 Task: Disable the option Sponsored messages.
Action: Mouse moved to (925, 126)
Screenshot: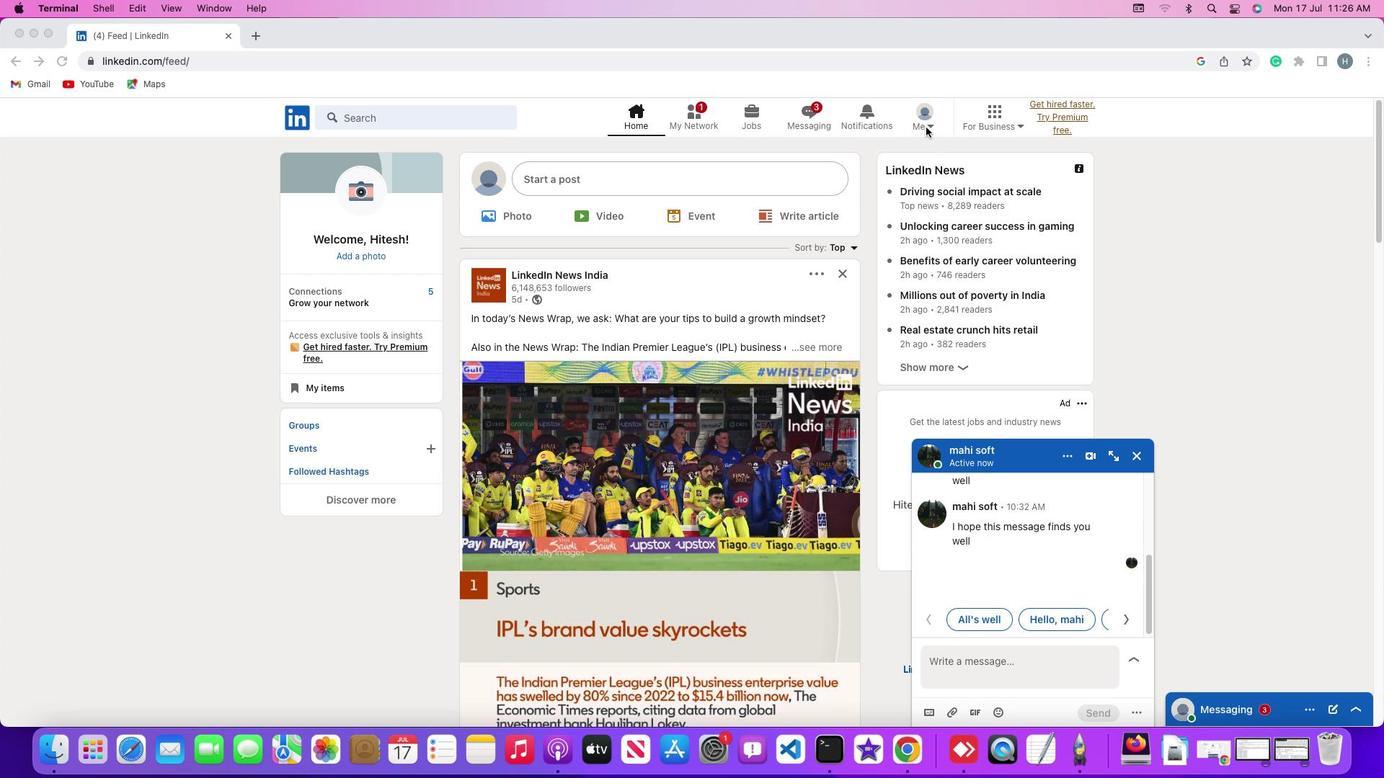 
Action: Mouse pressed left at (925, 126)
Screenshot: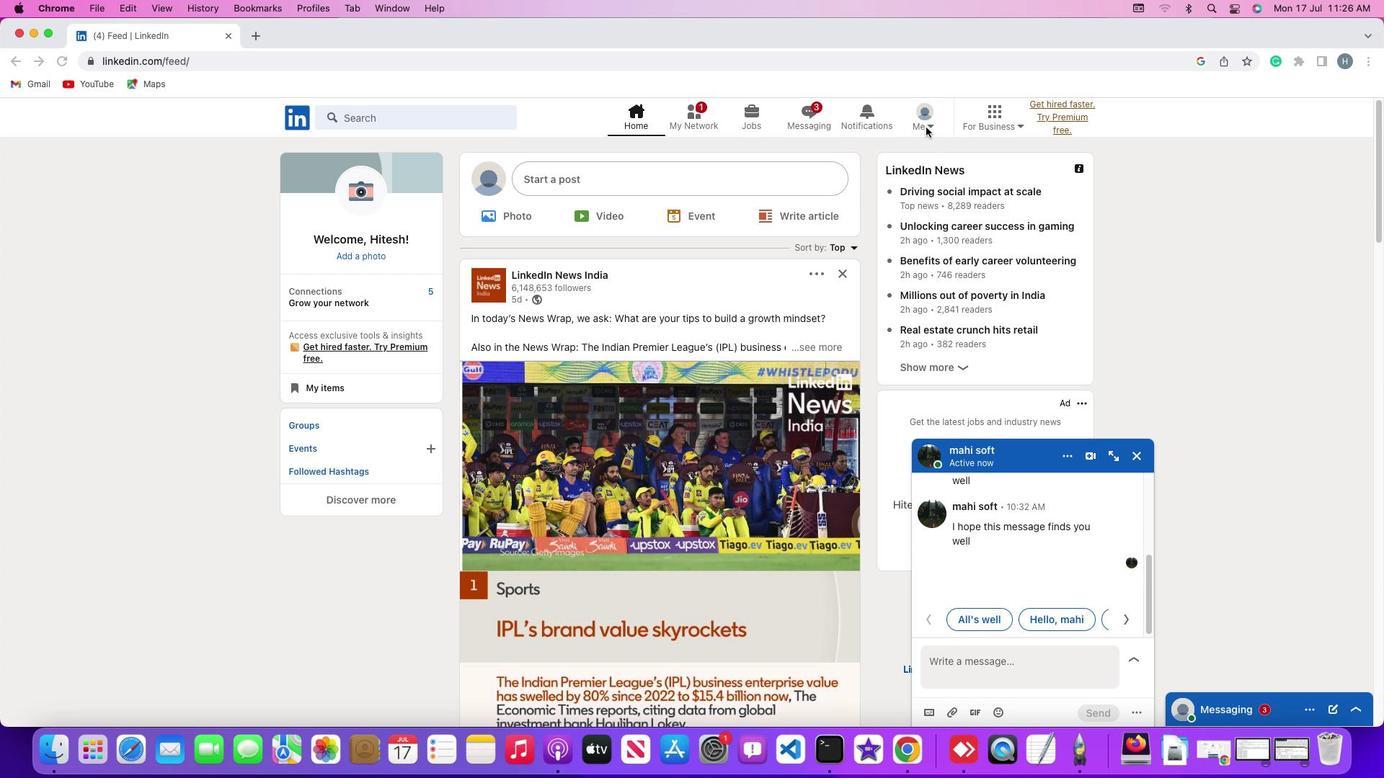 
Action: Mouse moved to (932, 125)
Screenshot: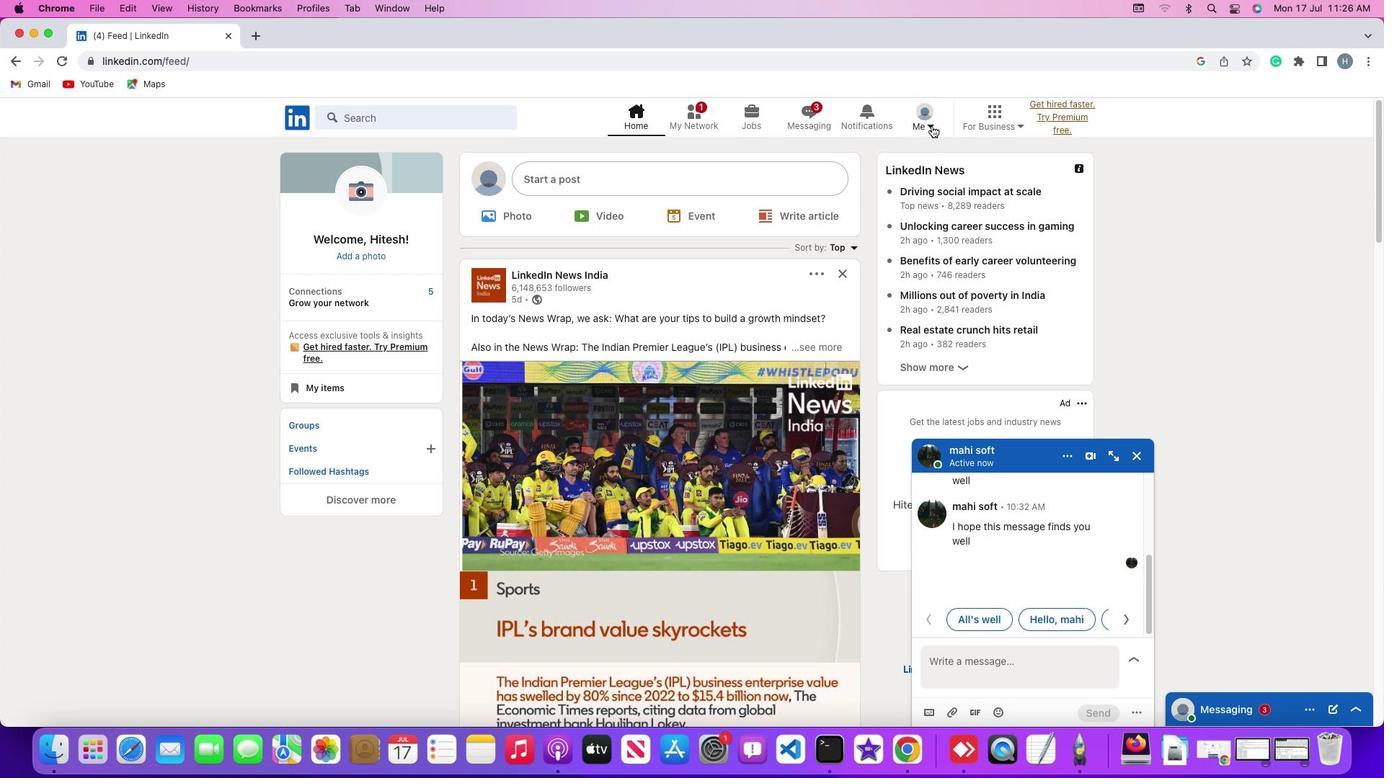 
Action: Mouse pressed left at (932, 125)
Screenshot: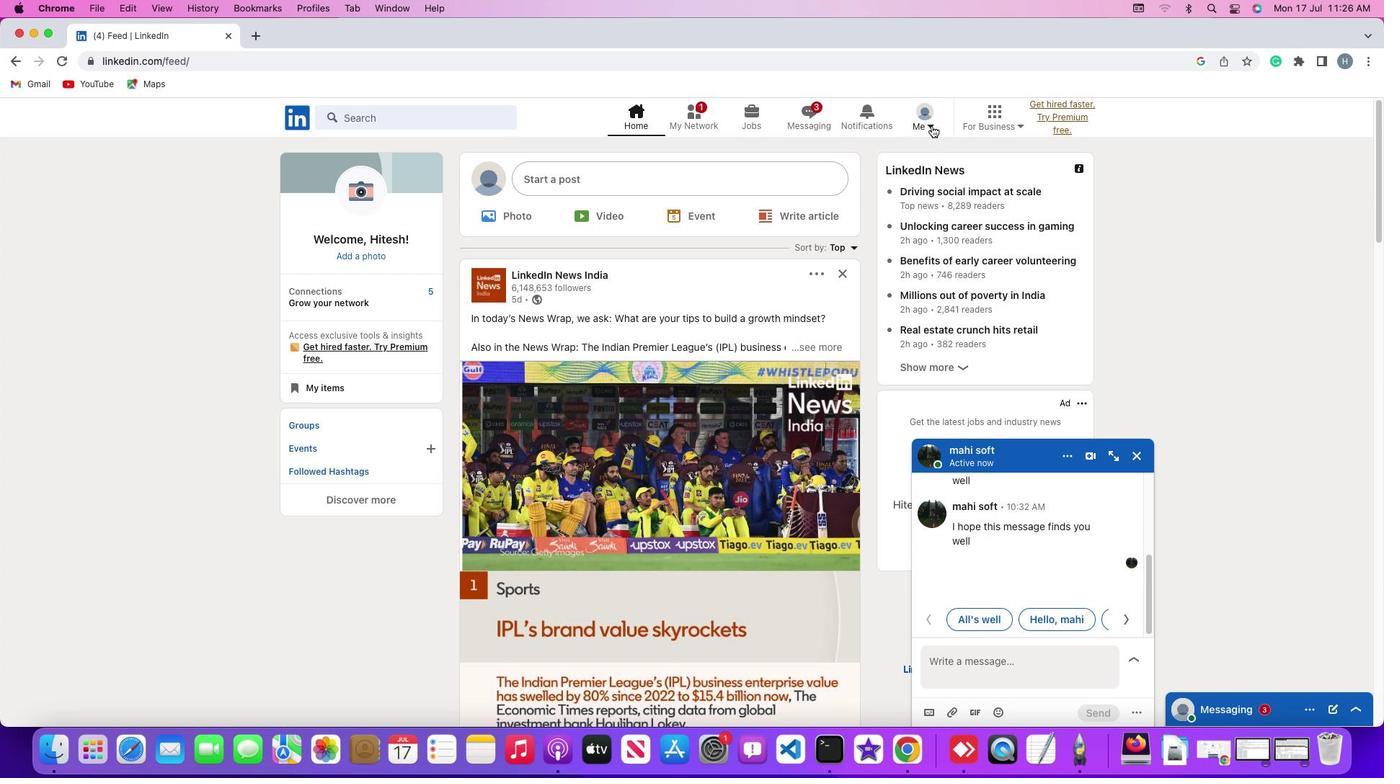 
Action: Mouse moved to (837, 281)
Screenshot: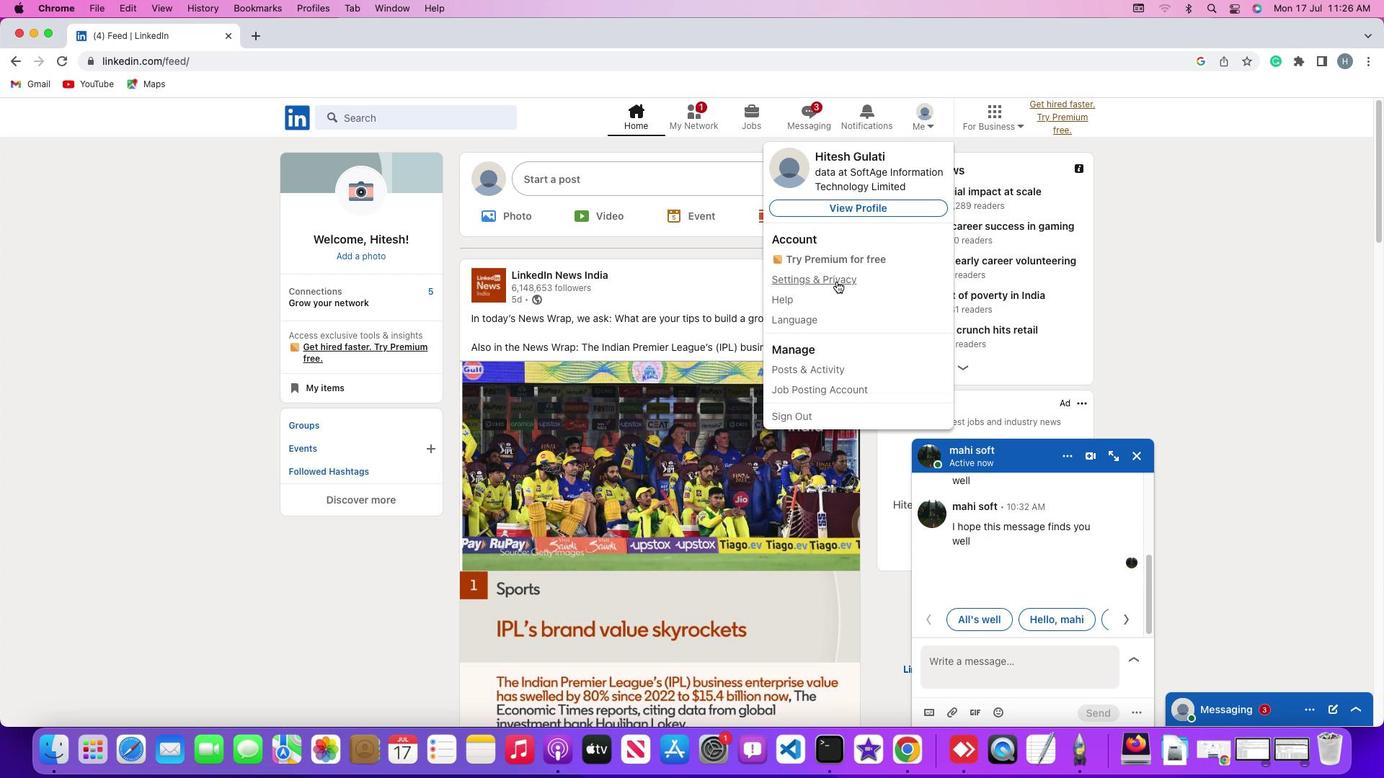 
Action: Mouse pressed left at (837, 281)
Screenshot: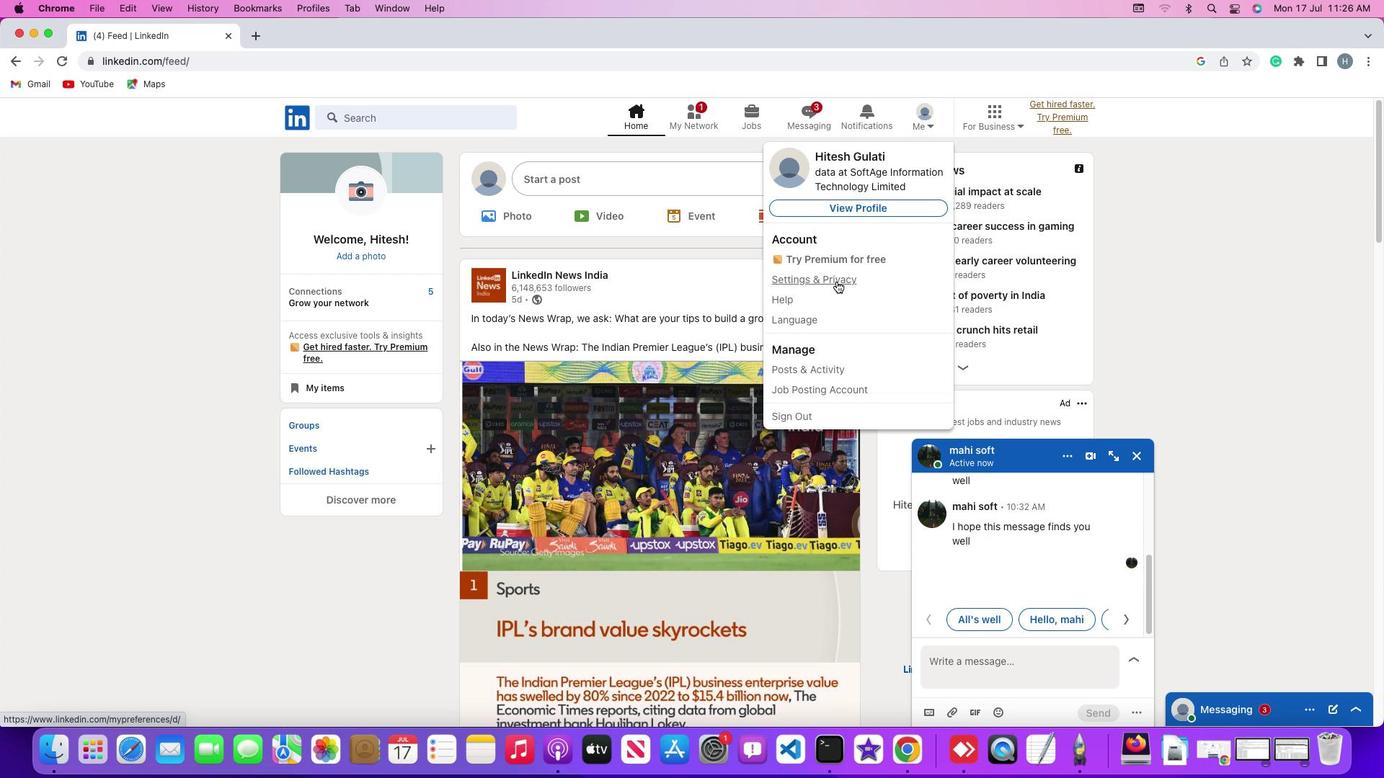 
Action: Mouse moved to (47, 379)
Screenshot: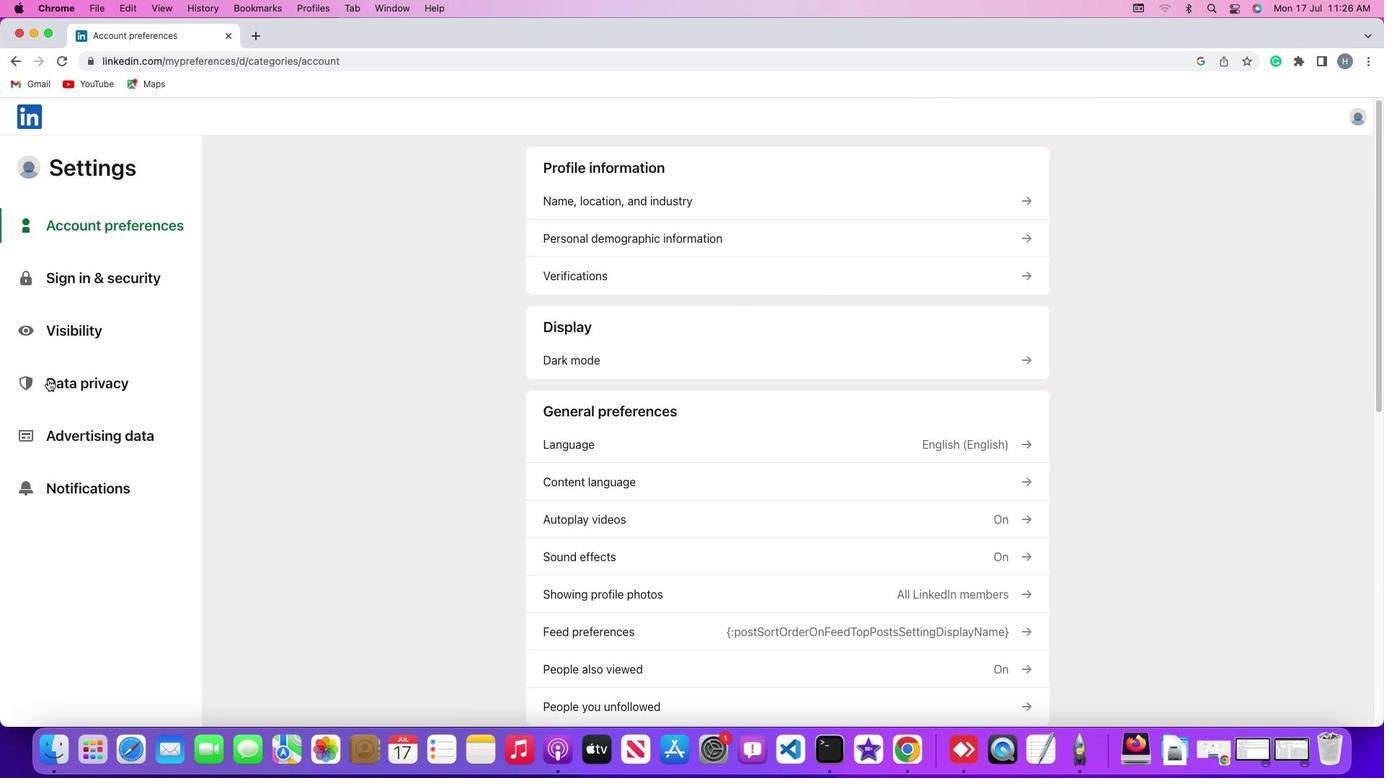 
Action: Mouse pressed left at (47, 379)
Screenshot: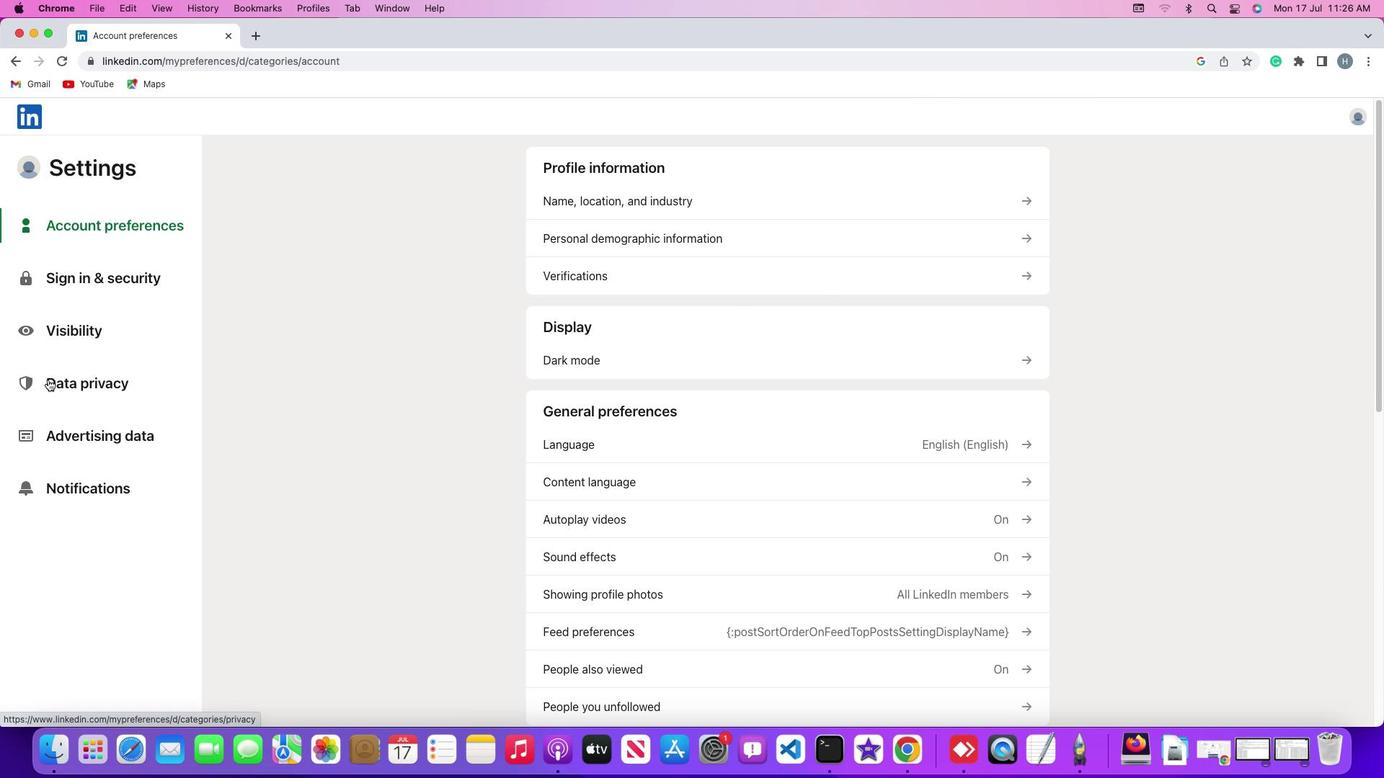 
Action: Mouse pressed left at (47, 379)
Screenshot: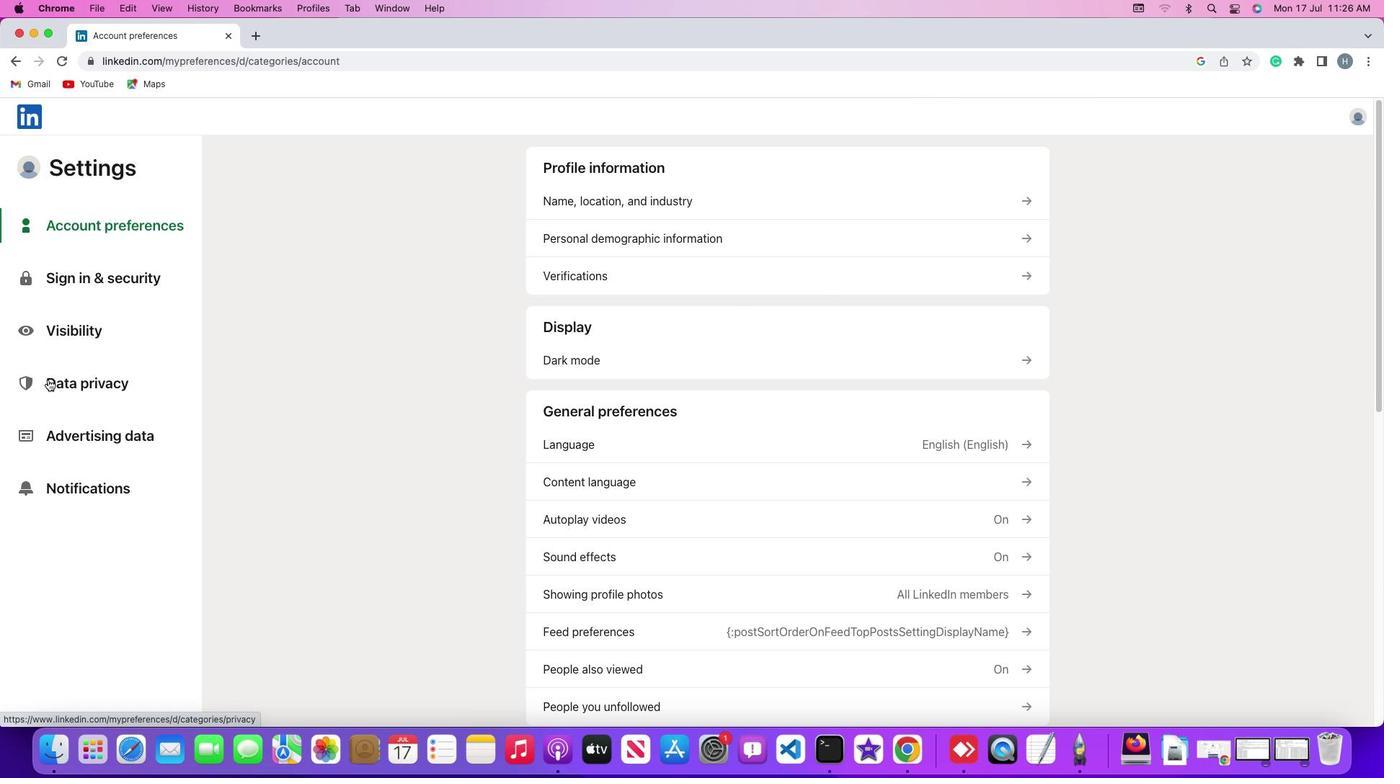 
Action: Mouse moved to (604, 547)
Screenshot: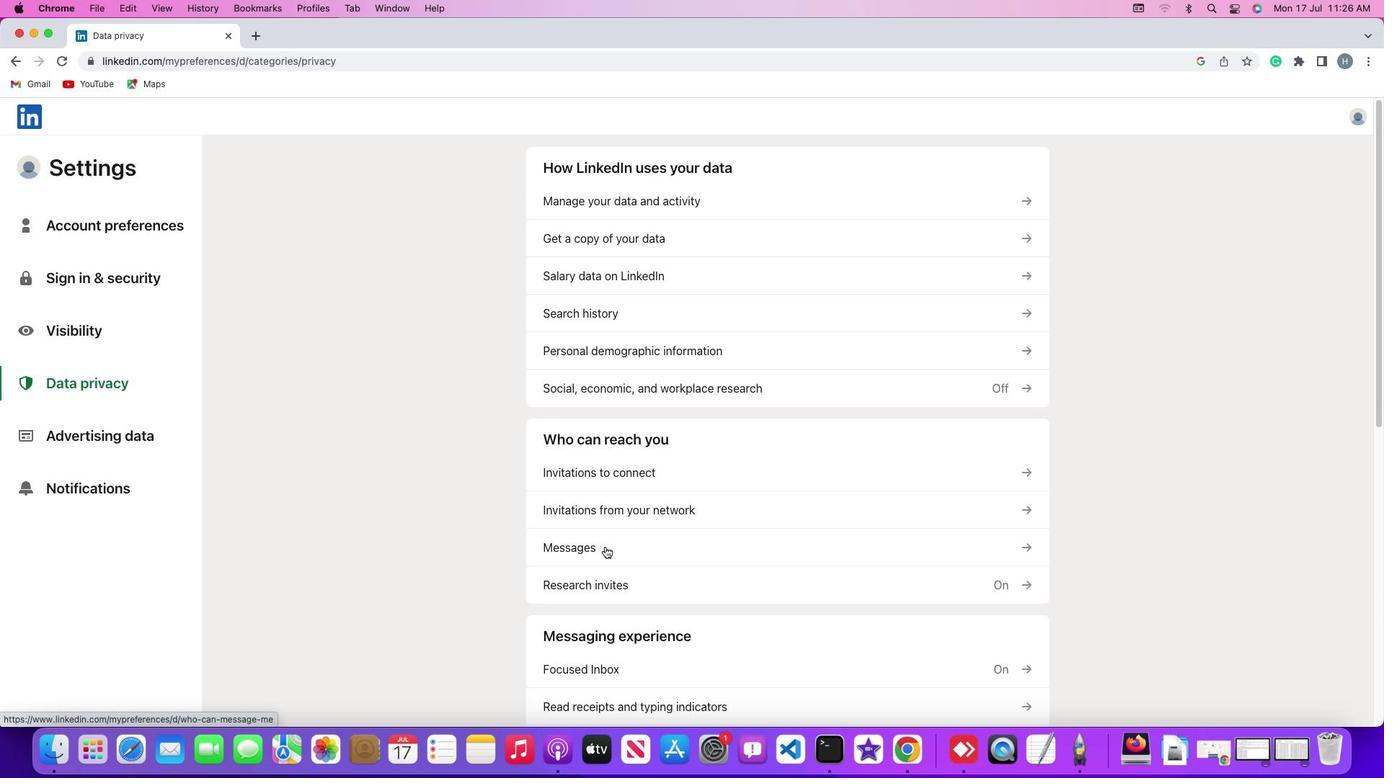 
Action: Mouse pressed left at (604, 547)
Screenshot: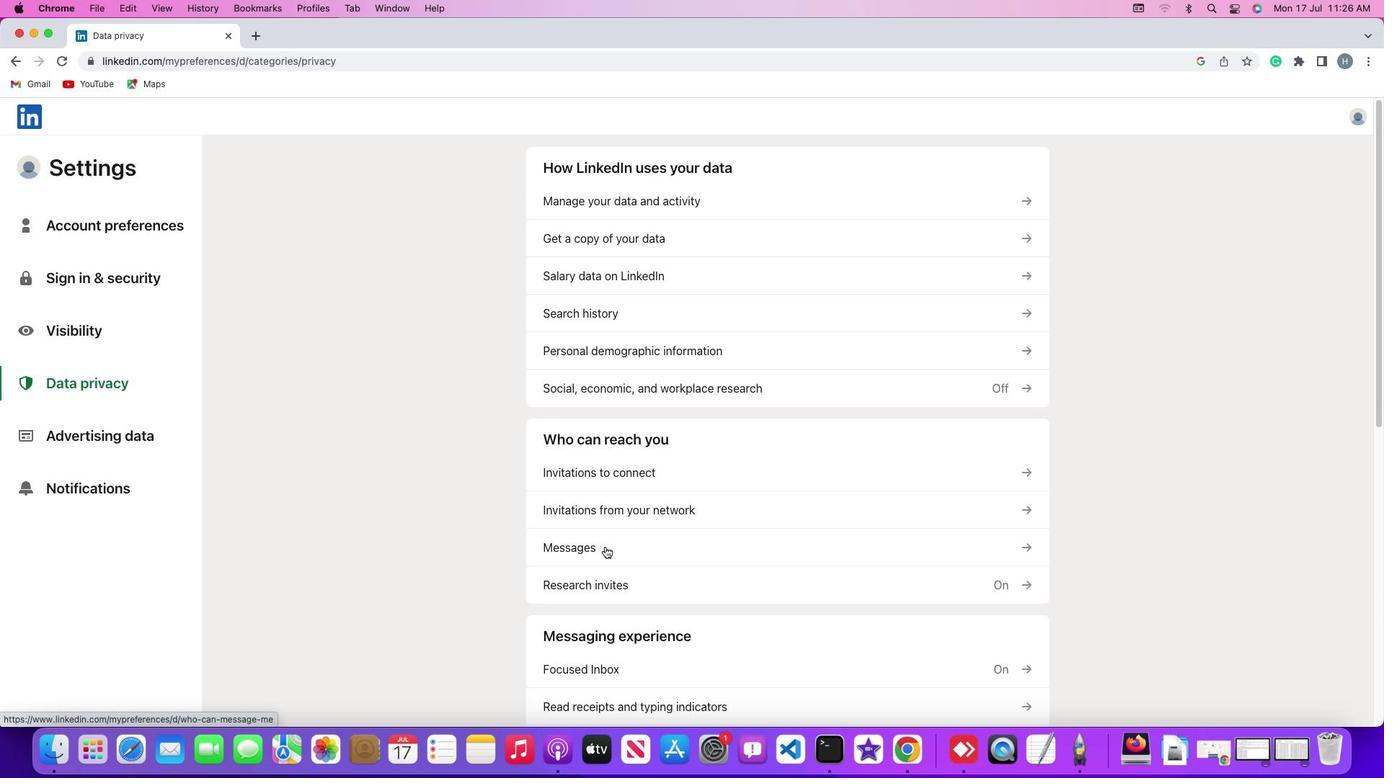 
Action: Mouse moved to (1015, 527)
Screenshot: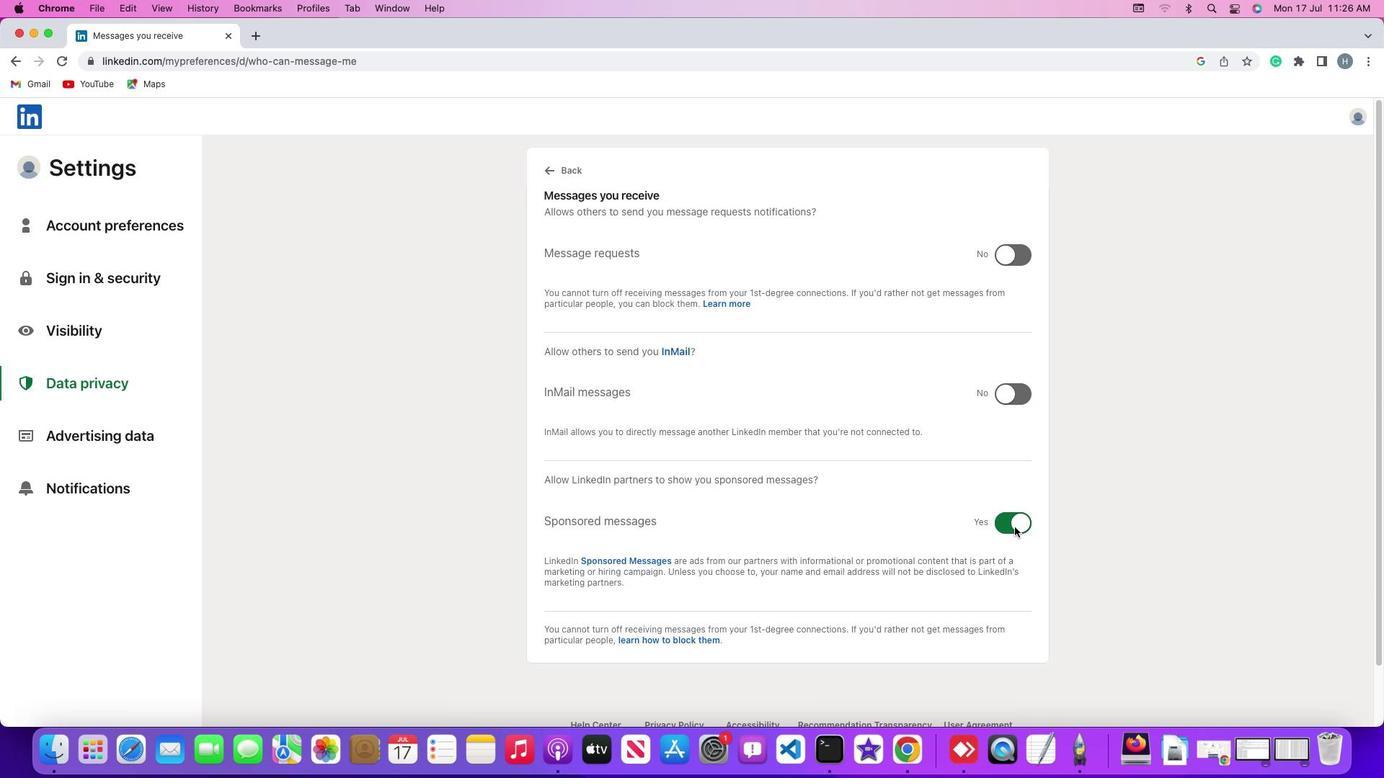 
Action: Mouse pressed left at (1015, 527)
Screenshot: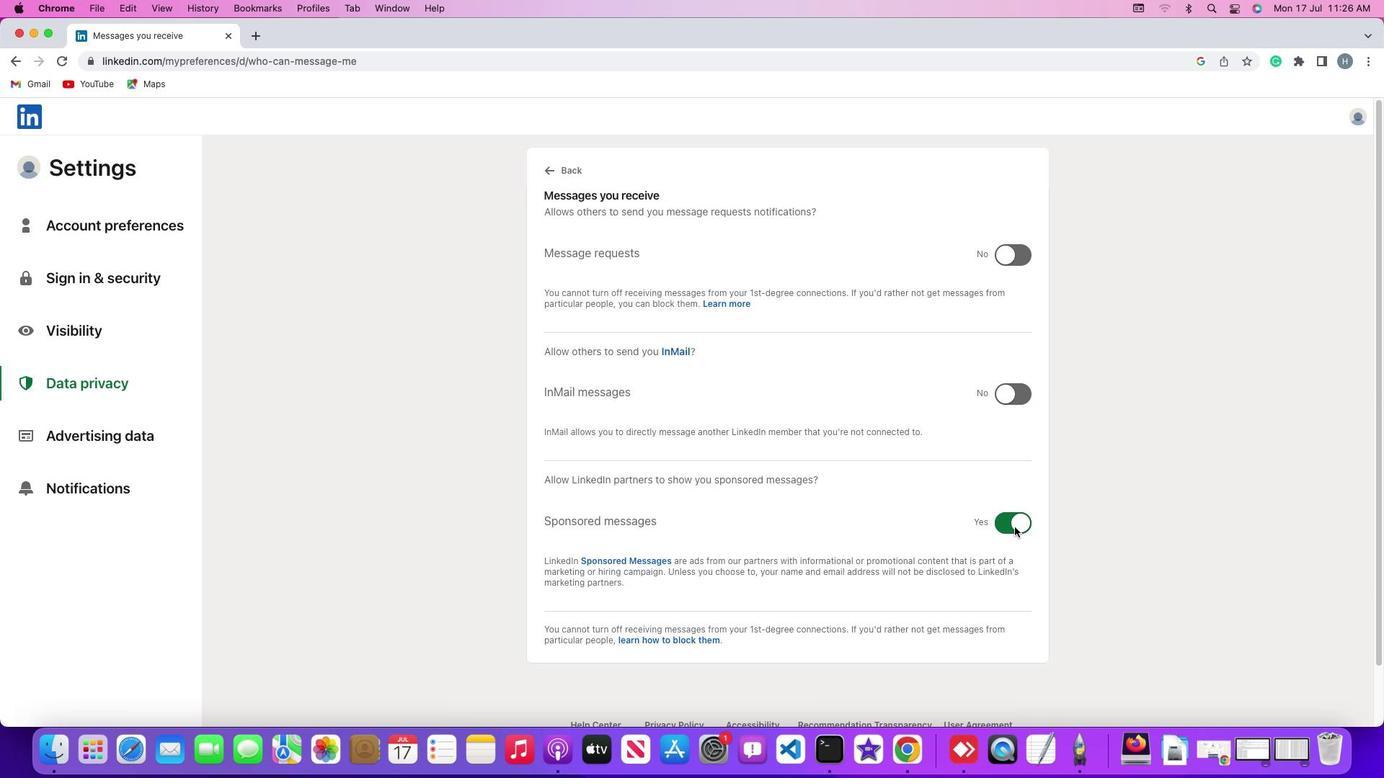 
Action: Mouse moved to (1104, 523)
Screenshot: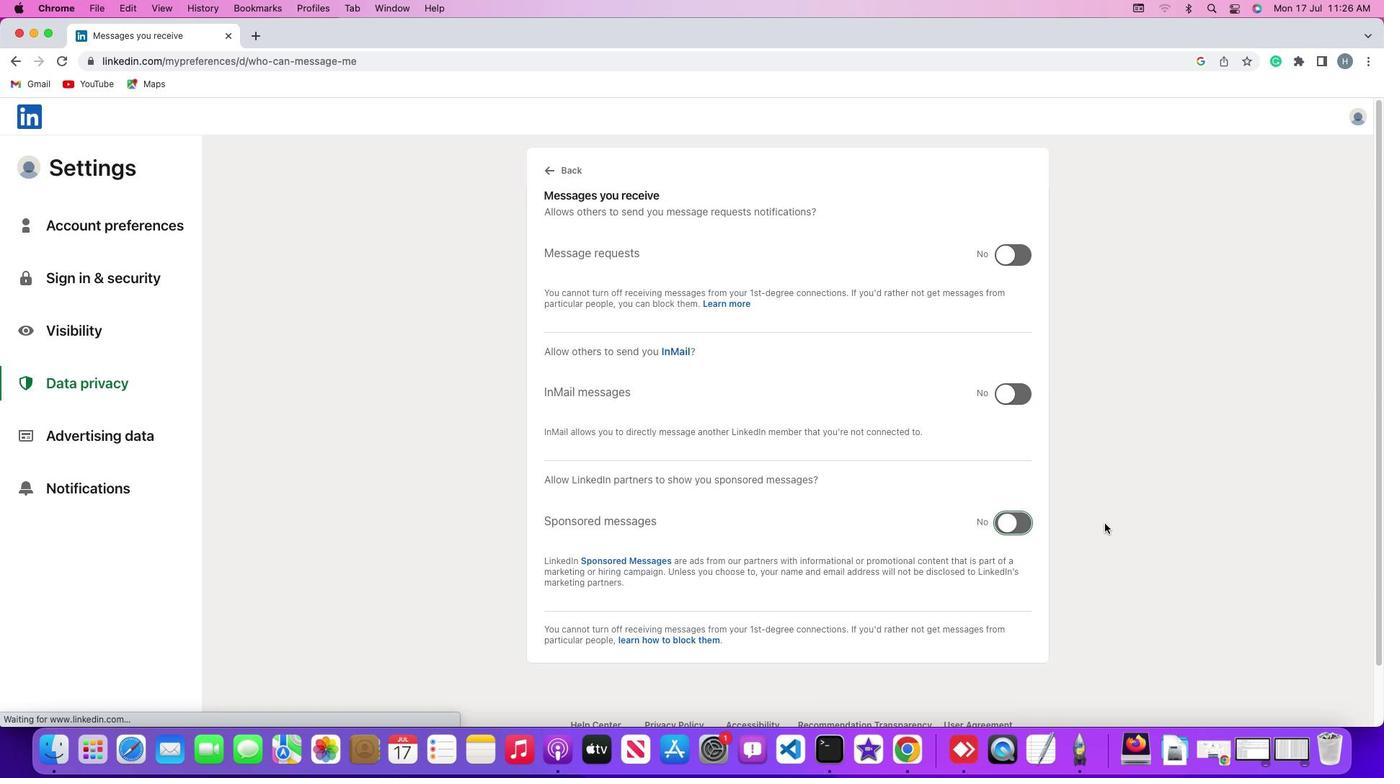 
